 Task: Check your fine-grained personal access tokens.
Action: Mouse moved to (1016, 83)
Screenshot: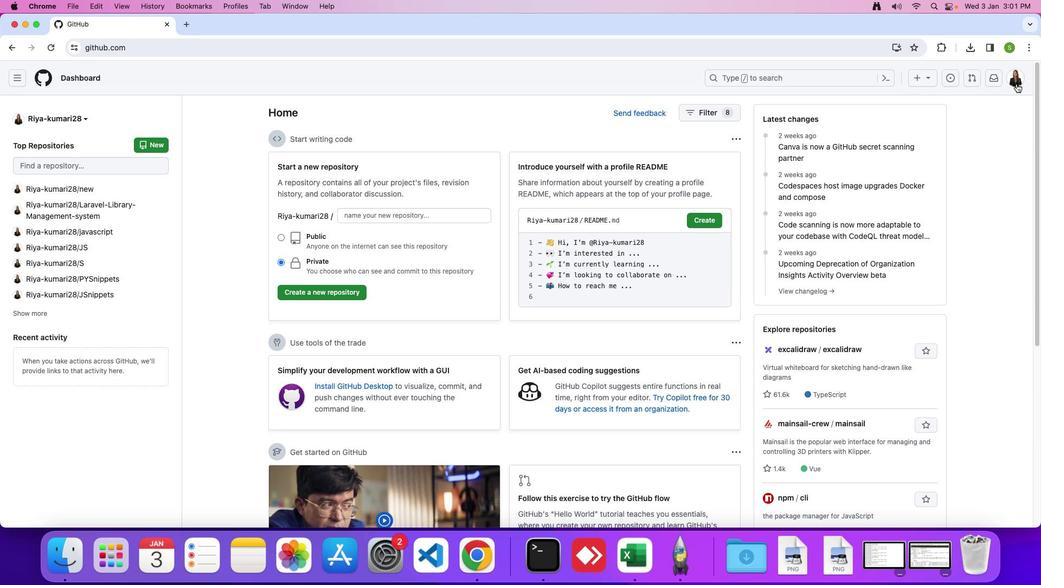 
Action: Mouse pressed left at (1016, 83)
Screenshot: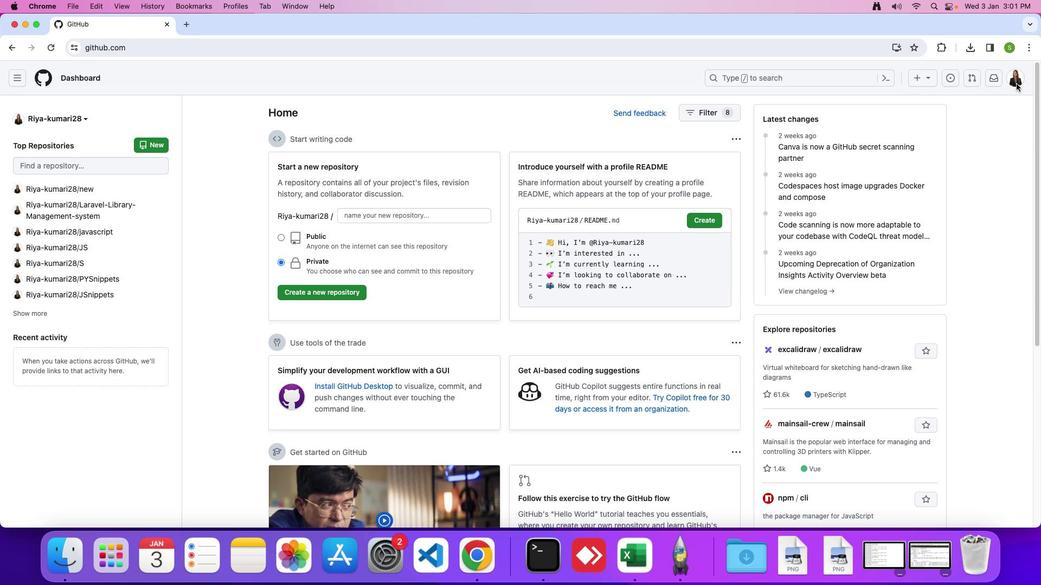 
Action: Mouse moved to (928, 372)
Screenshot: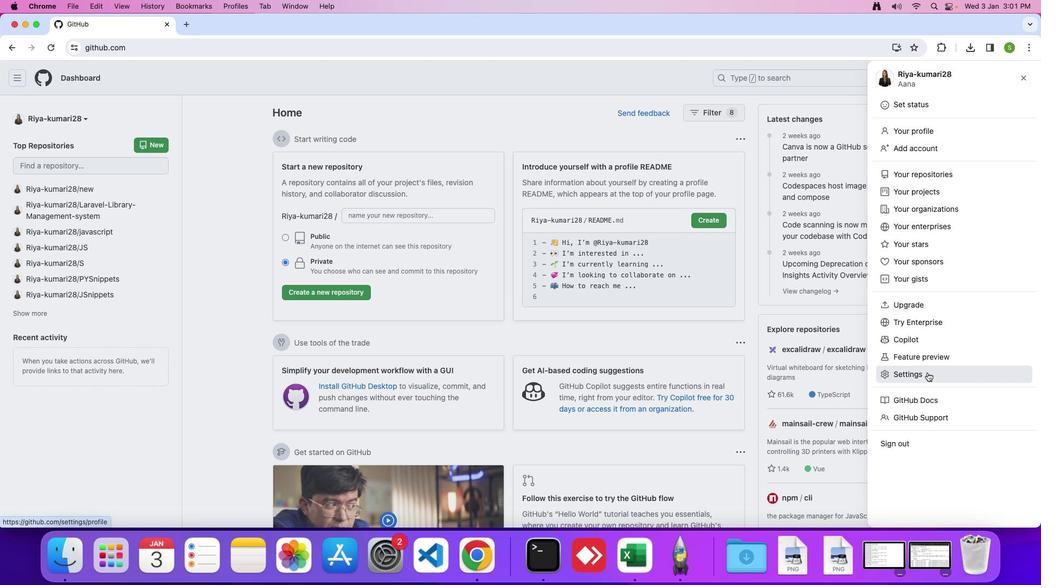 
Action: Mouse pressed left at (928, 372)
Screenshot: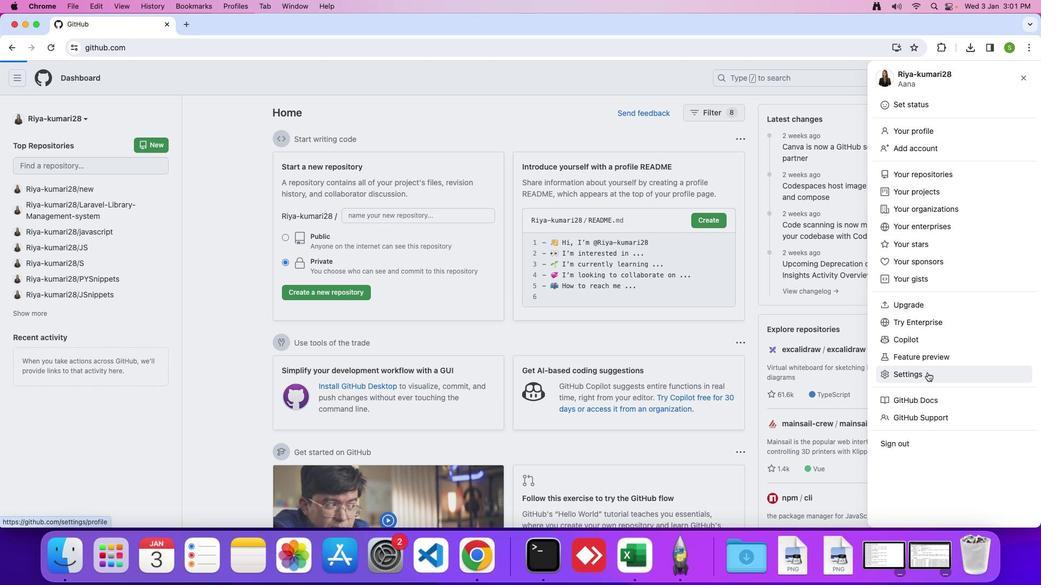 
Action: Mouse moved to (331, 423)
Screenshot: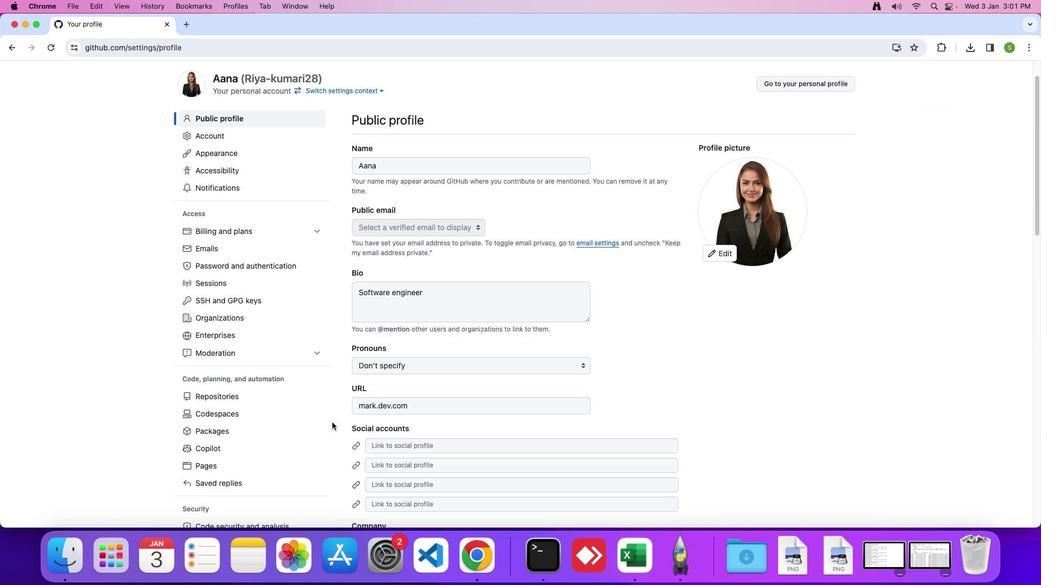 
Action: Mouse scrolled (331, 423) with delta (0, 0)
Screenshot: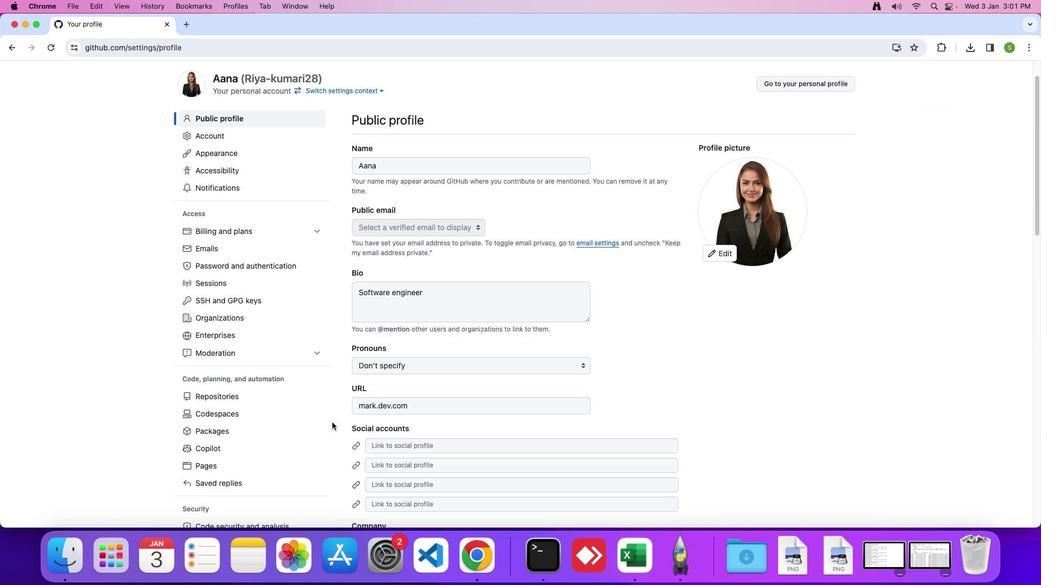 
Action: Mouse moved to (331, 422)
Screenshot: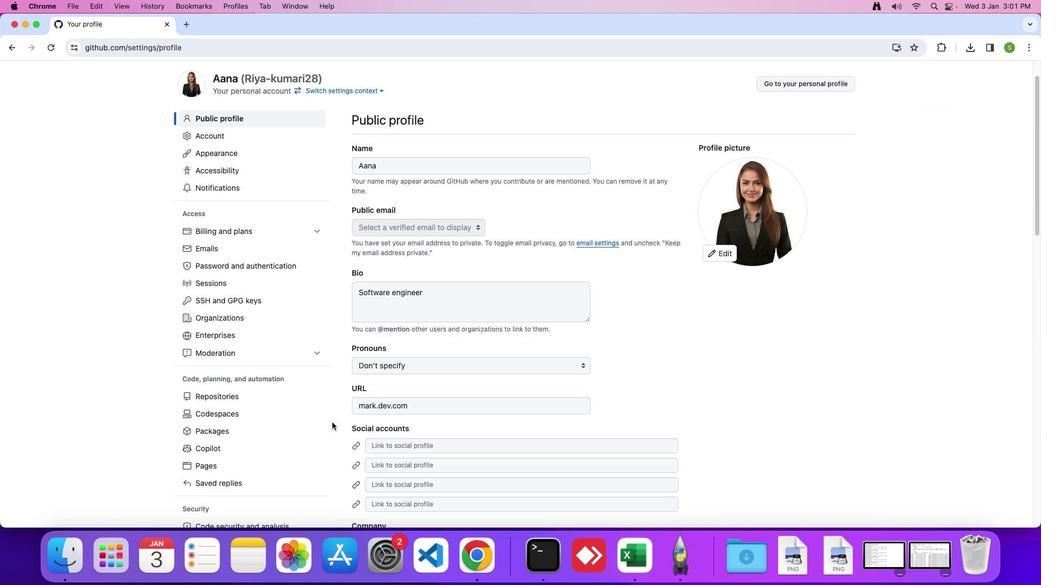
Action: Mouse scrolled (331, 422) with delta (0, 0)
Screenshot: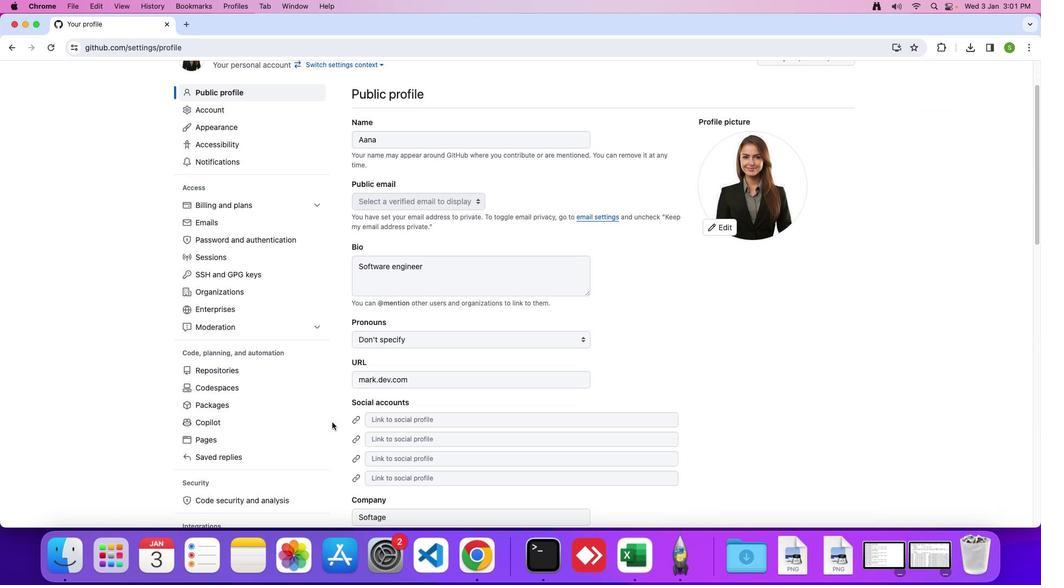 
Action: Mouse moved to (331, 422)
Screenshot: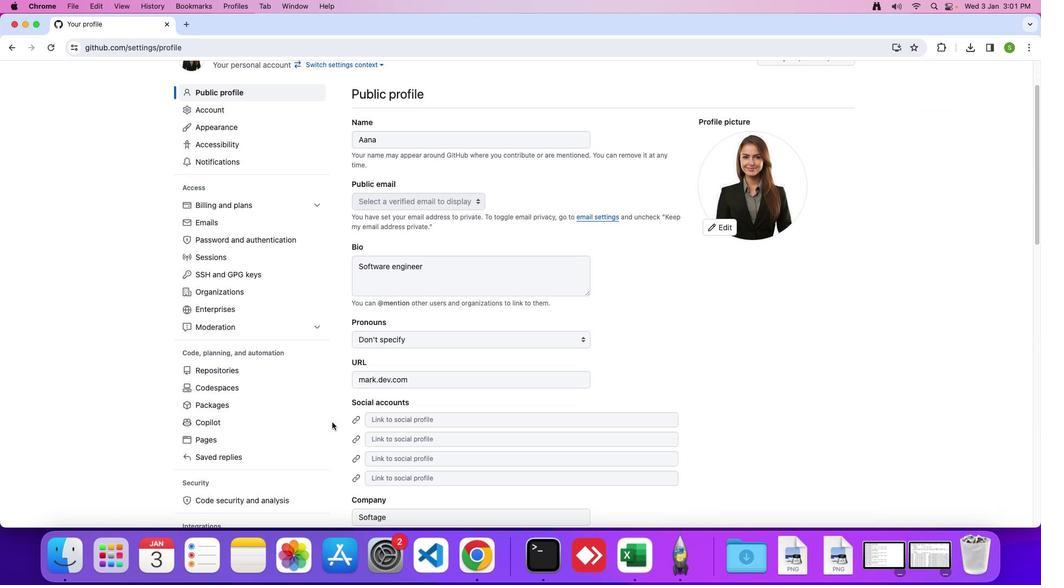 
Action: Mouse scrolled (331, 422) with delta (0, -1)
Screenshot: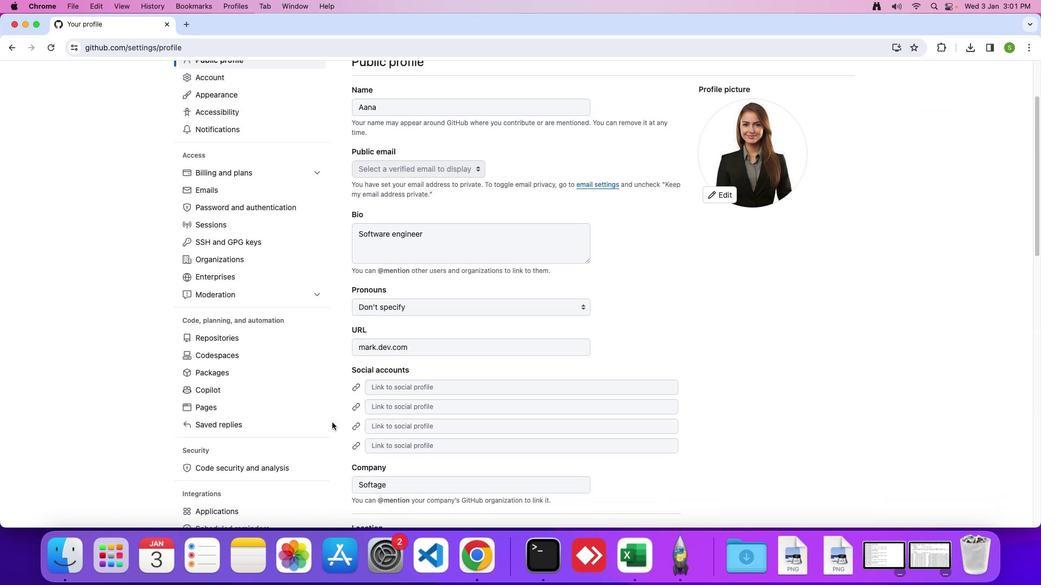 
Action: Mouse scrolled (331, 422) with delta (0, 0)
Screenshot: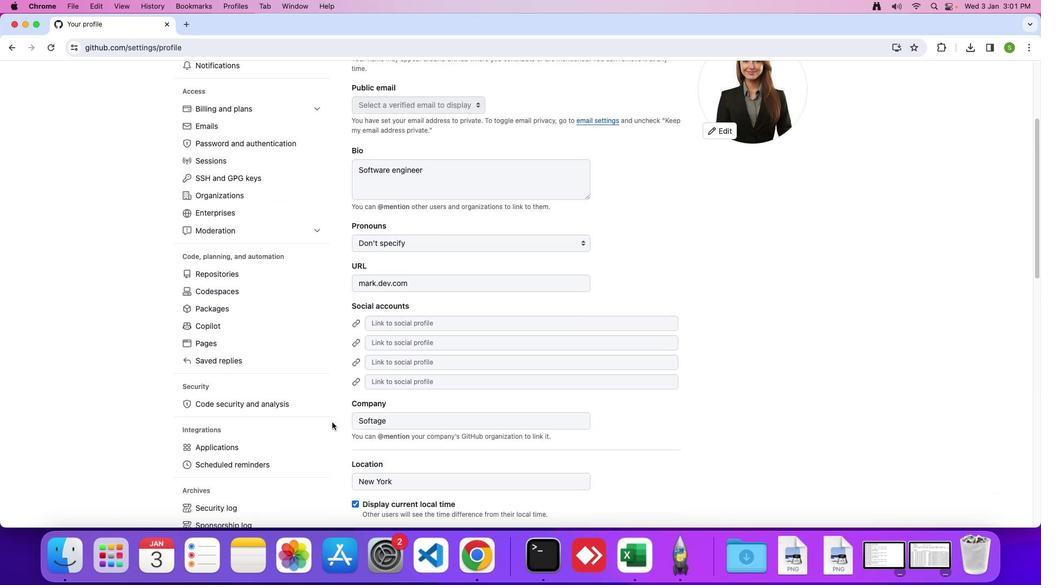
Action: Mouse scrolled (331, 422) with delta (0, 0)
Screenshot: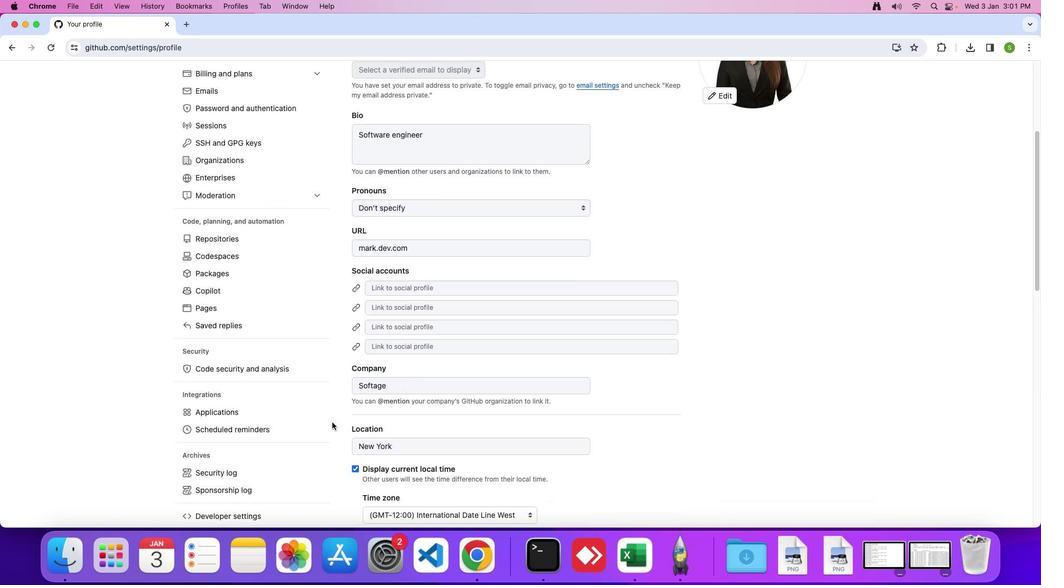 
Action: Mouse scrolled (331, 422) with delta (0, -2)
Screenshot: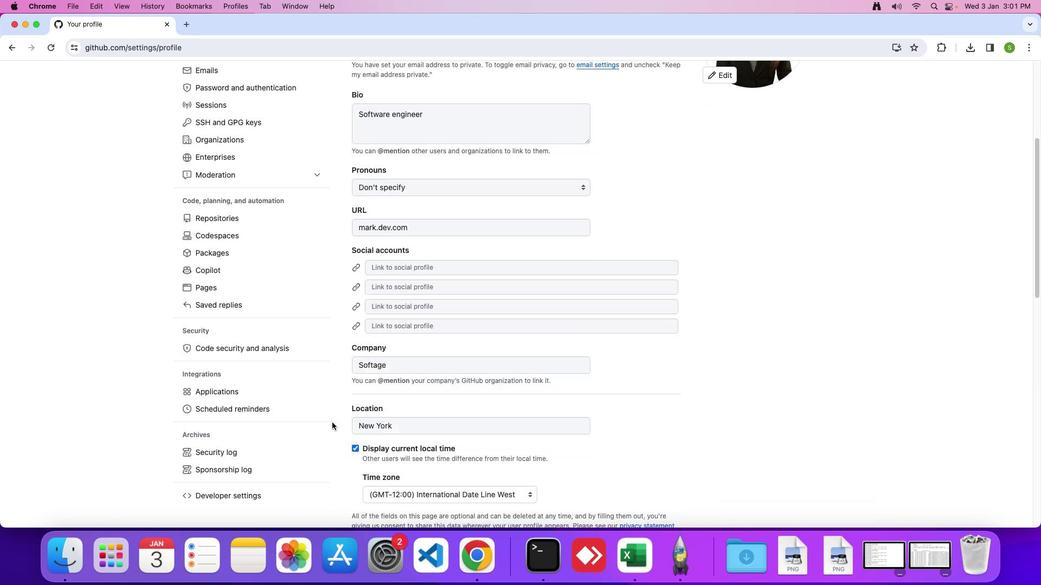 
Action: Mouse scrolled (331, 422) with delta (0, 0)
Screenshot: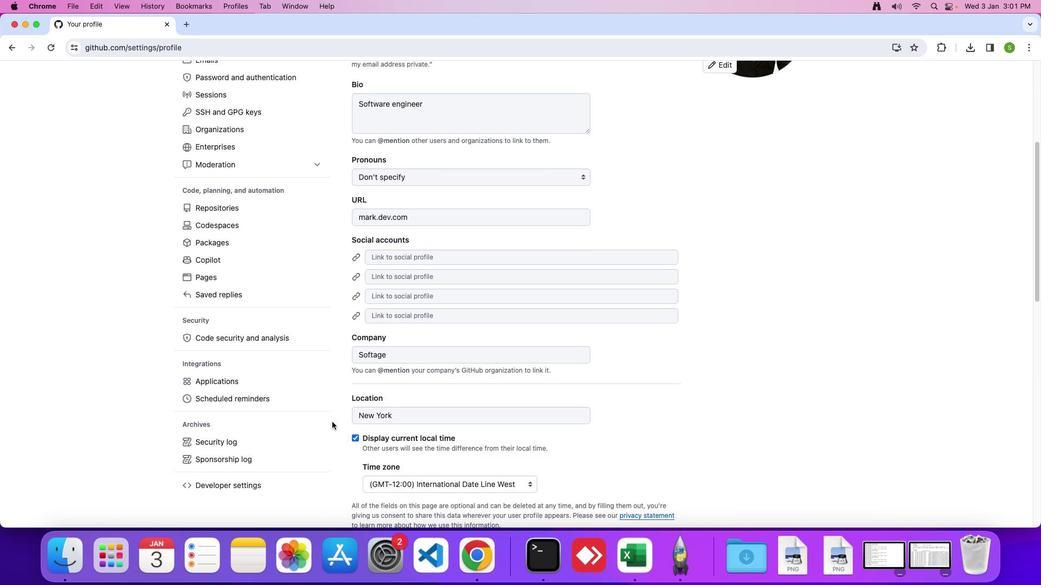 
Action: Mouse moved to (331, 422)
Screenshot: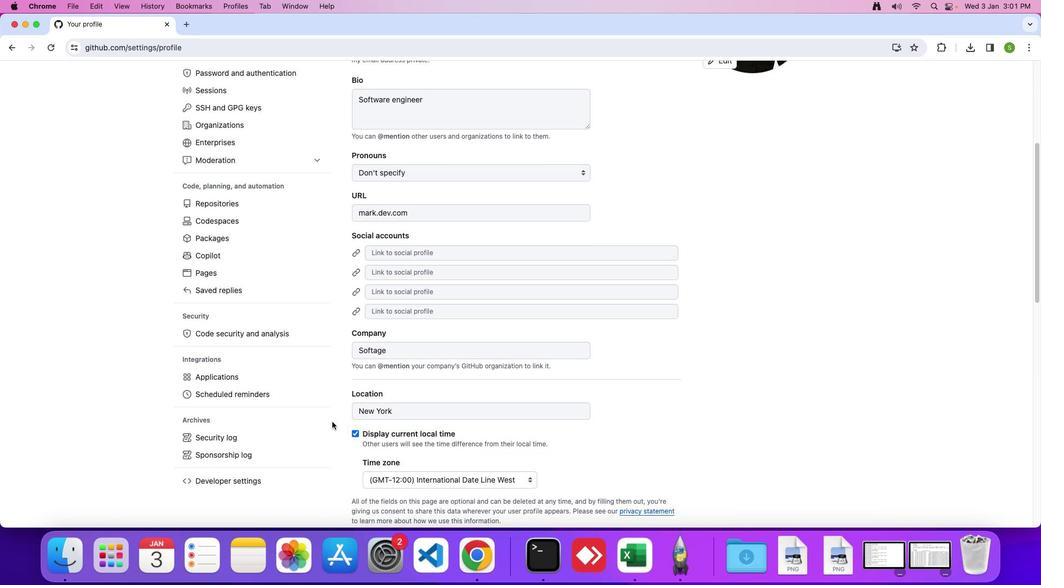 
Action: Mouse scrolled (331, 422) with delta (0, 0)
Screenshot: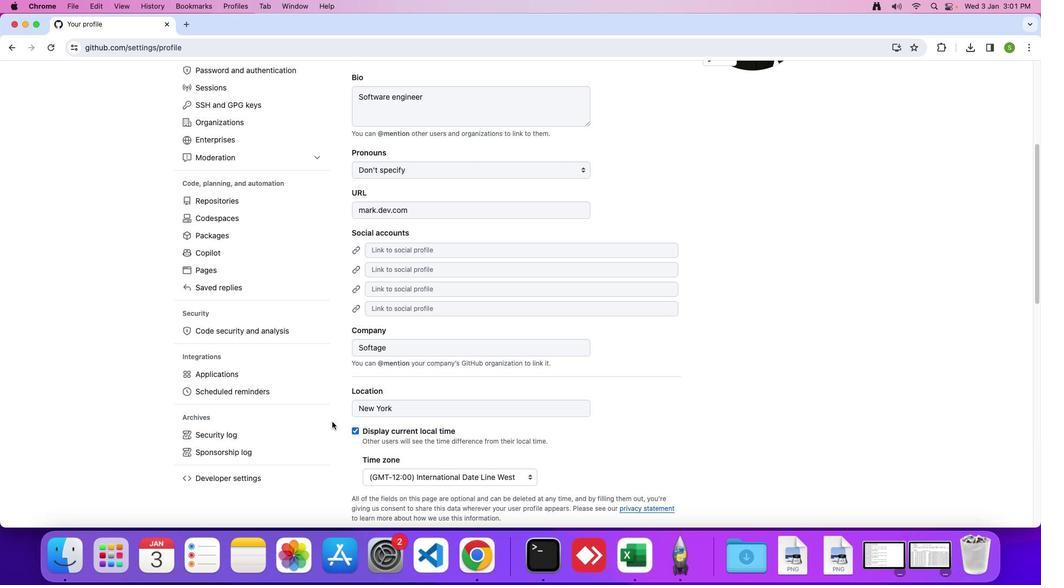 
Action: Mouse moved to (245, 482)
Screenshot: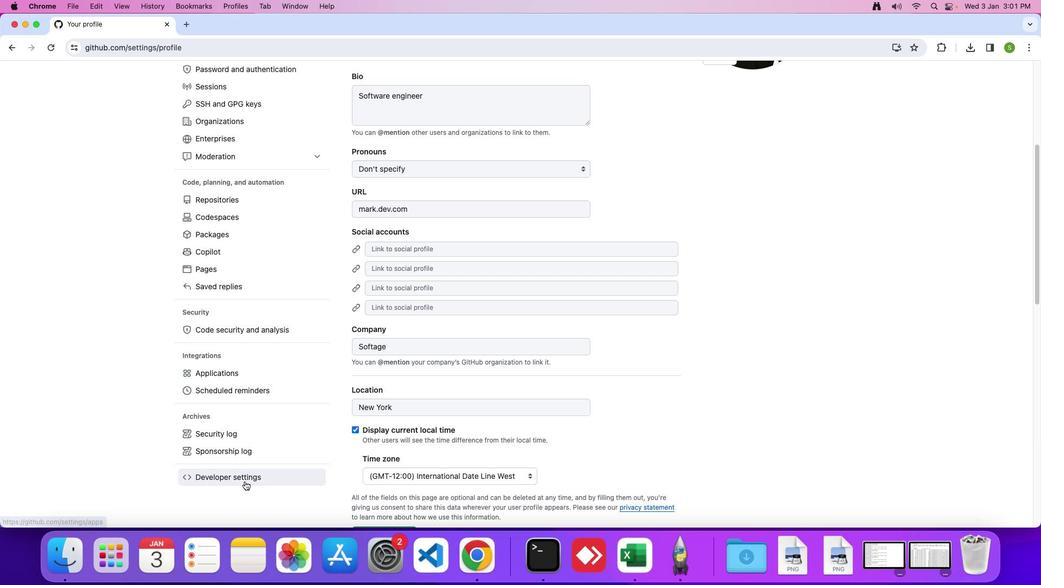 
Action: Mouse pressed left at (245, 482)
Screenshot: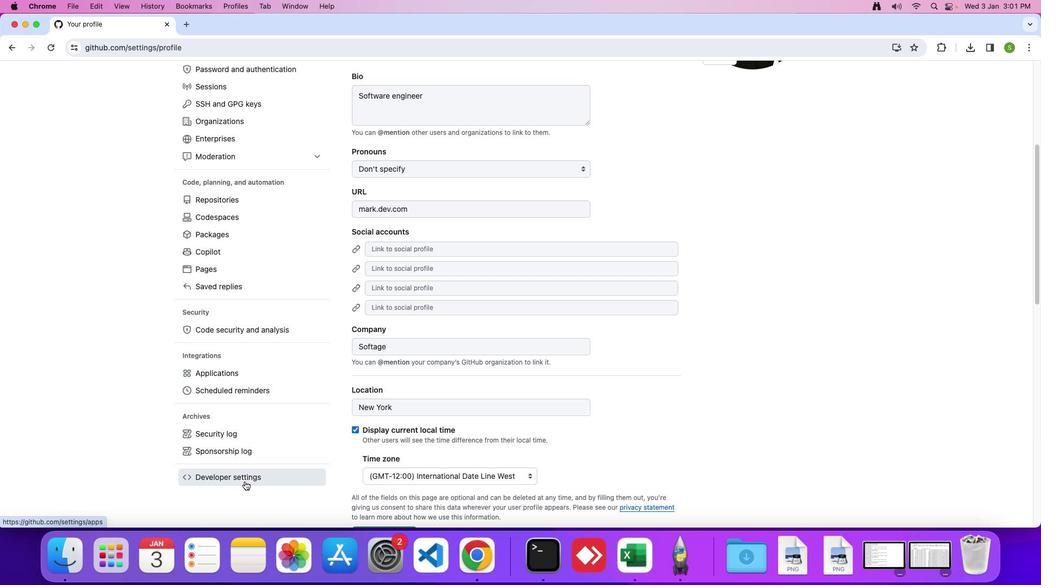 
Action: Mouse moved to (280, 151)
Screenshot: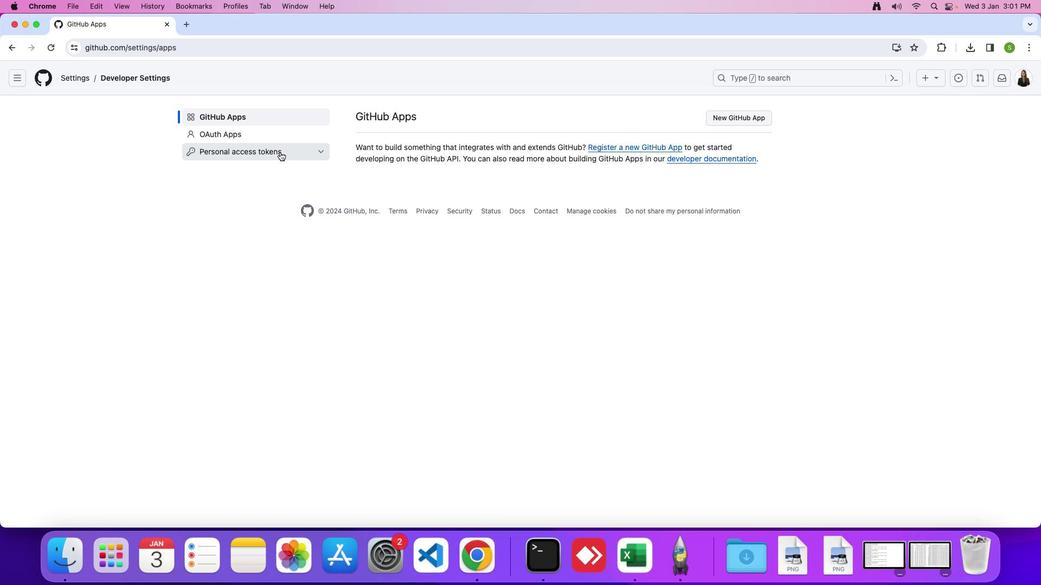 
Action: Mouse pressed left at (280, 151)
Screenshot: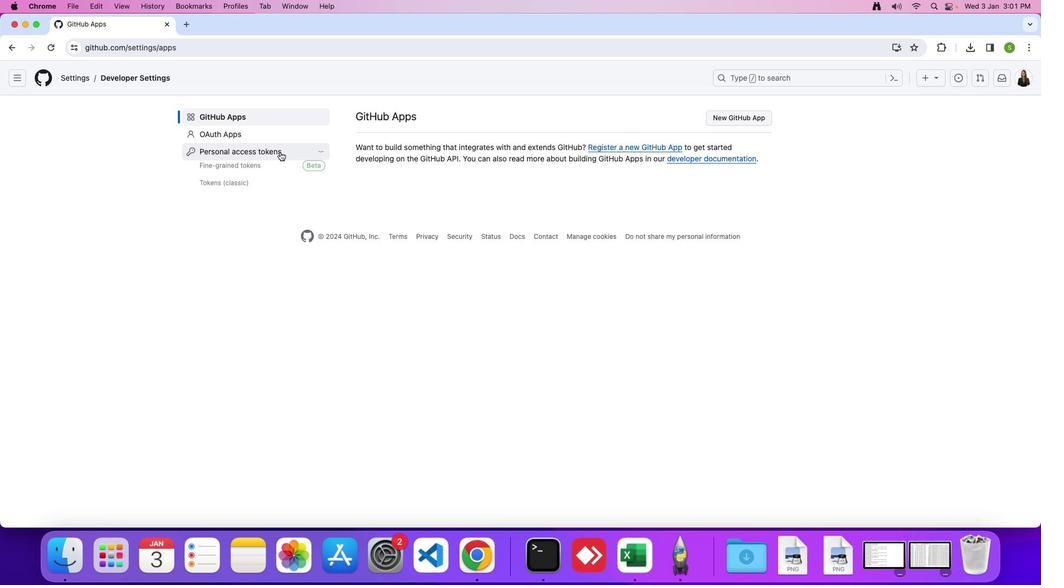 
Action: Mouse moved to (258, 165)
Screenshot: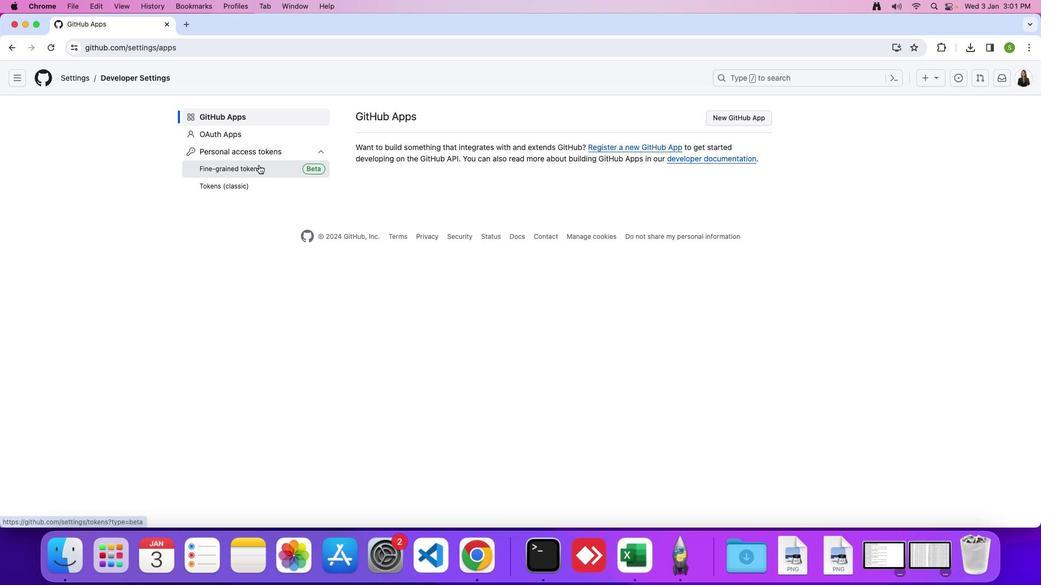 
Action: Mouse pressed left at (258, 165)
Screenshot: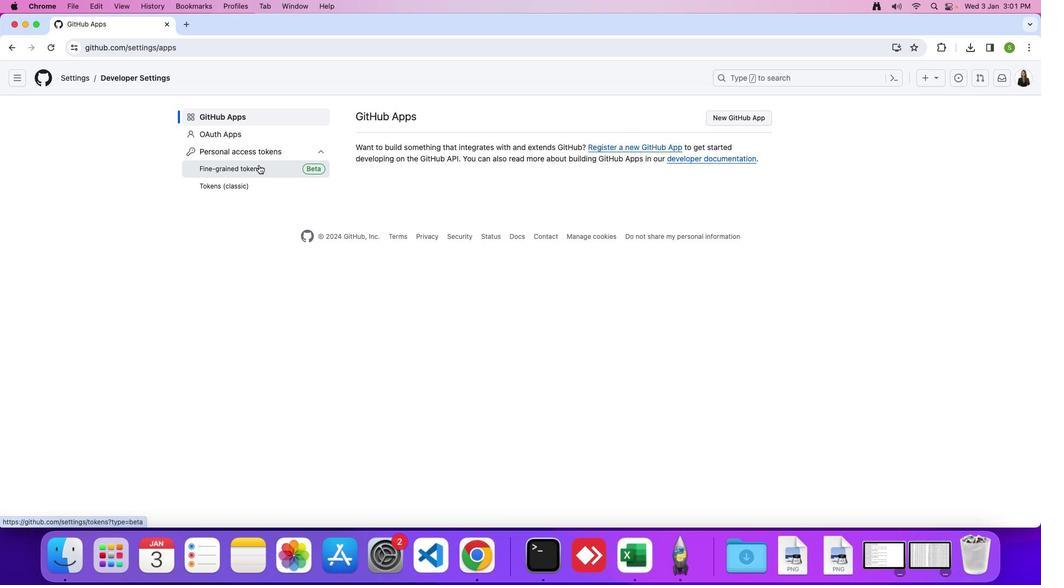 
Action: Mouse moved to (259, 167)
Screenshot: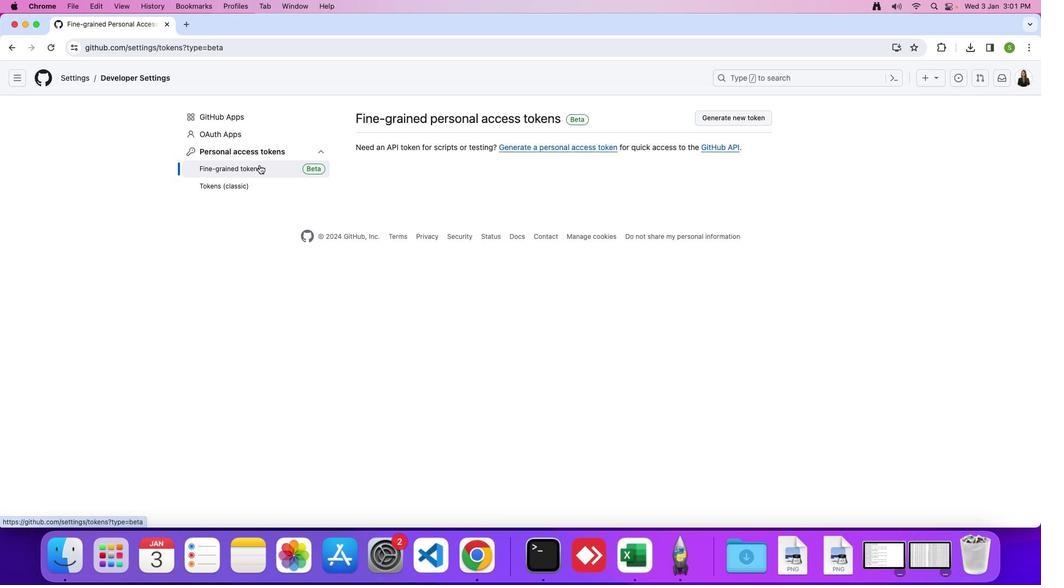 
